 Task: Sort or filter contacts by category in Outlook.
Action: Mouse moved to (17, 82)
Screenshot: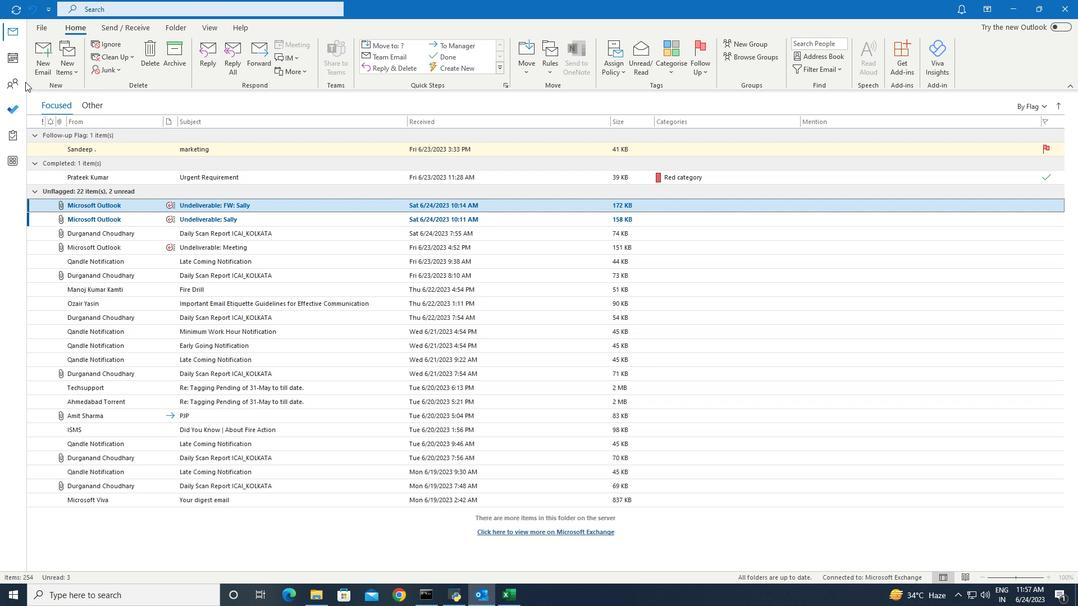 
Action: Mouse pressed left at (17, 82)
Screenshot: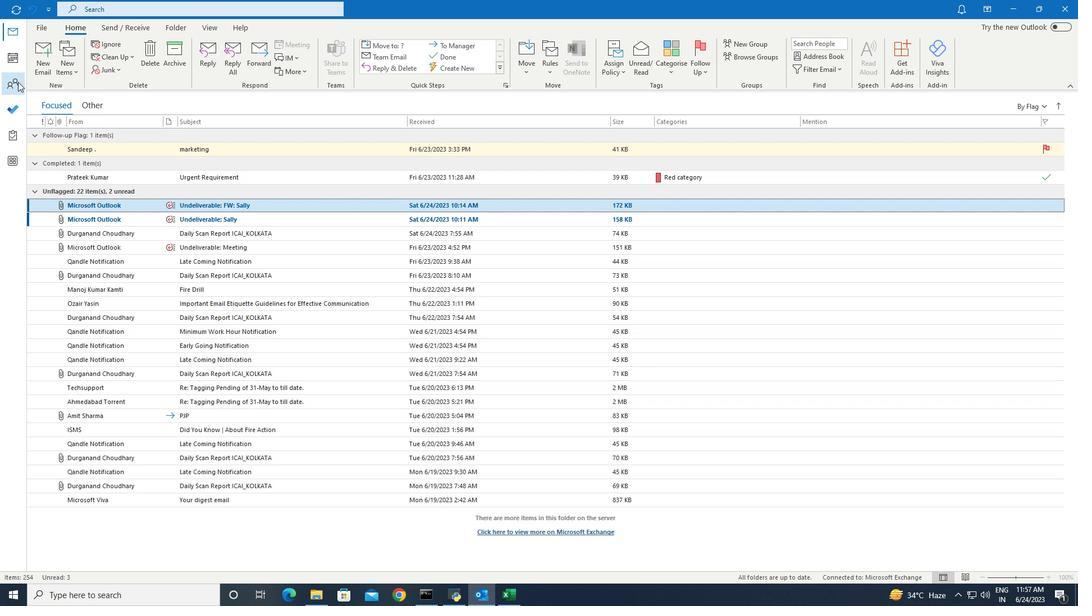 
Action: Mouse moved to (216, 26)
Screenshot: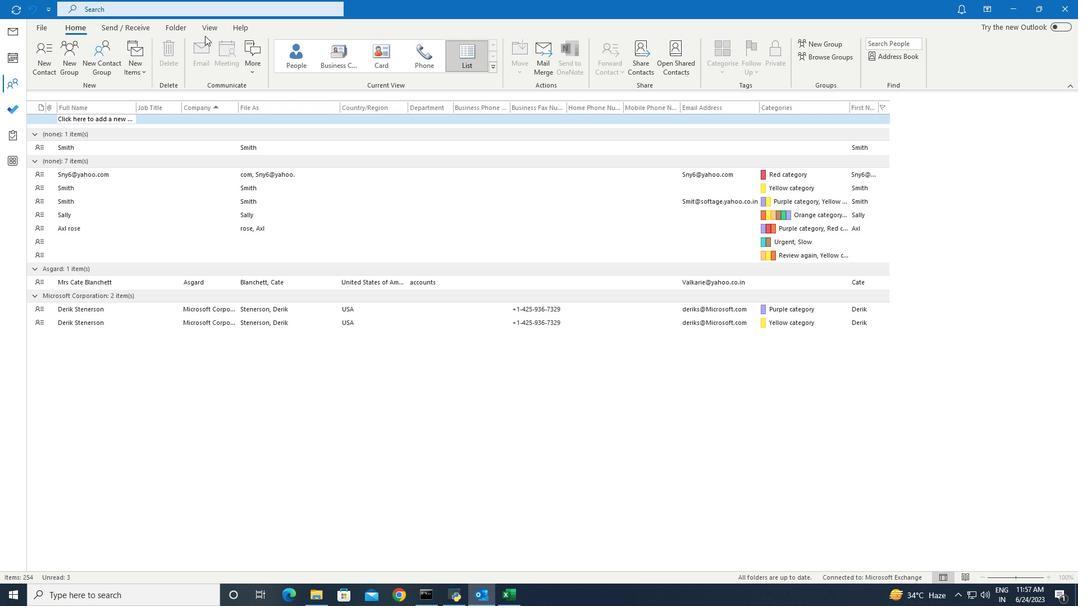 
Action: Mouse pressed left at (216, 26)
Screenshot: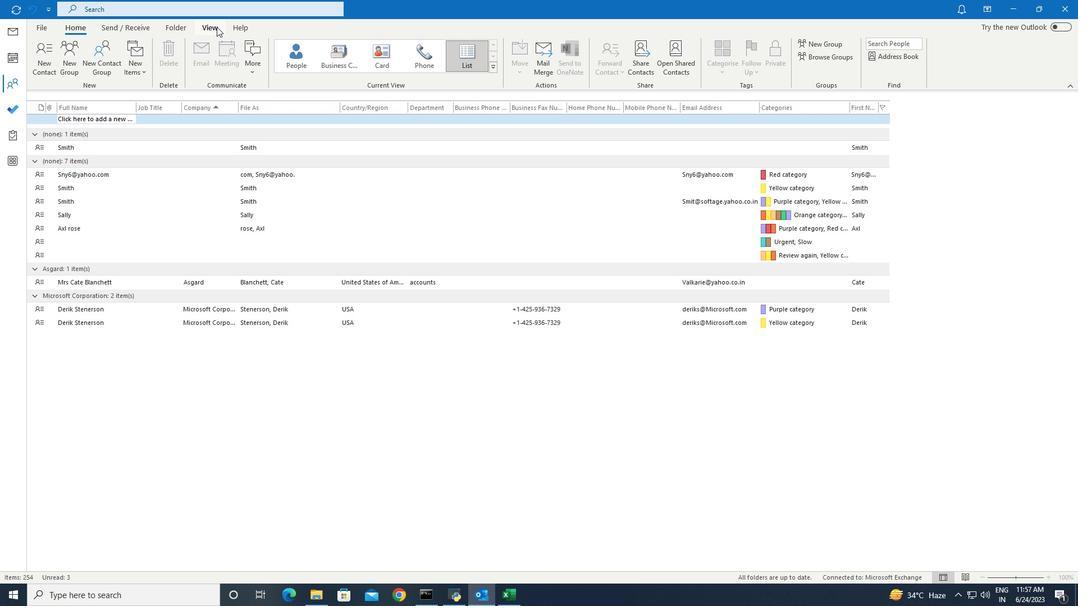 
Action: Mouse moved to (444, 73)
Screenshot: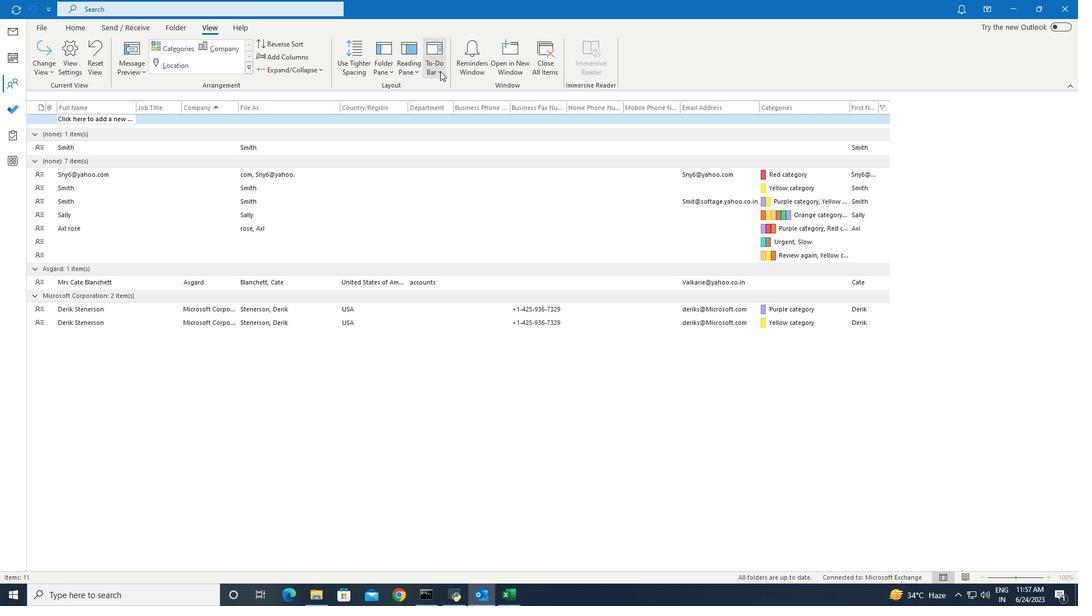 
Action: Mouse pressed left at (444, 73)
Screenshot: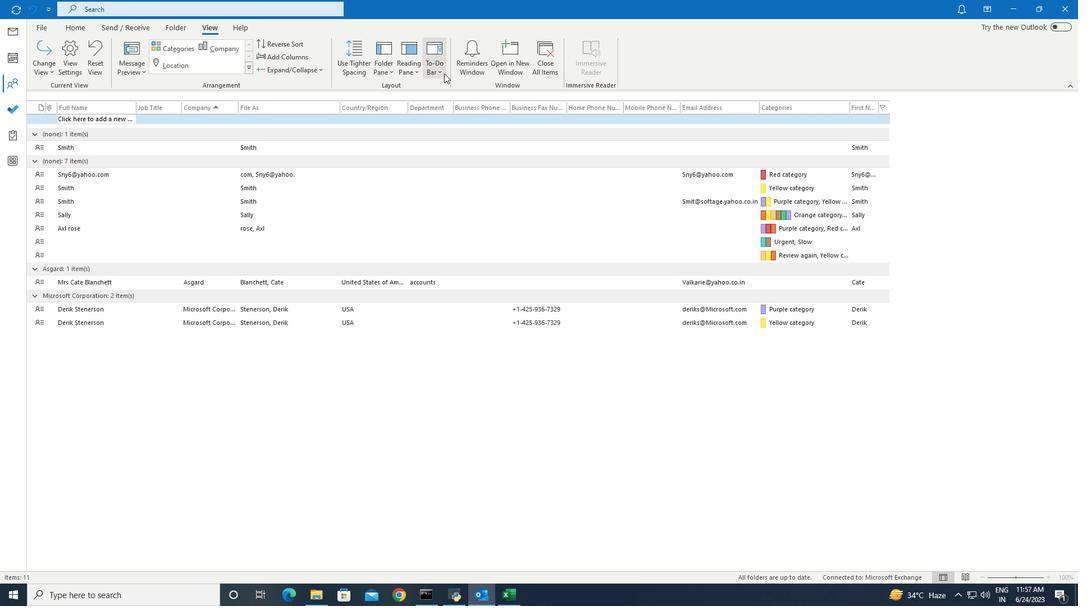 
Action: Mouse moved to (443, 85)
Screenshot: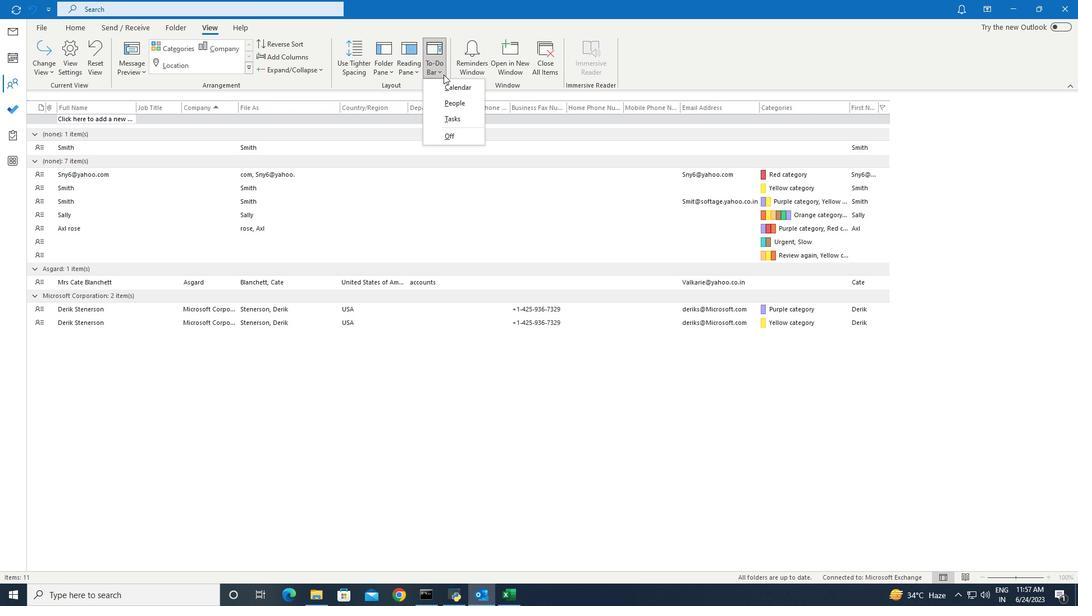 
Action: Mouse pressed left at (443, 85)
Screenshot: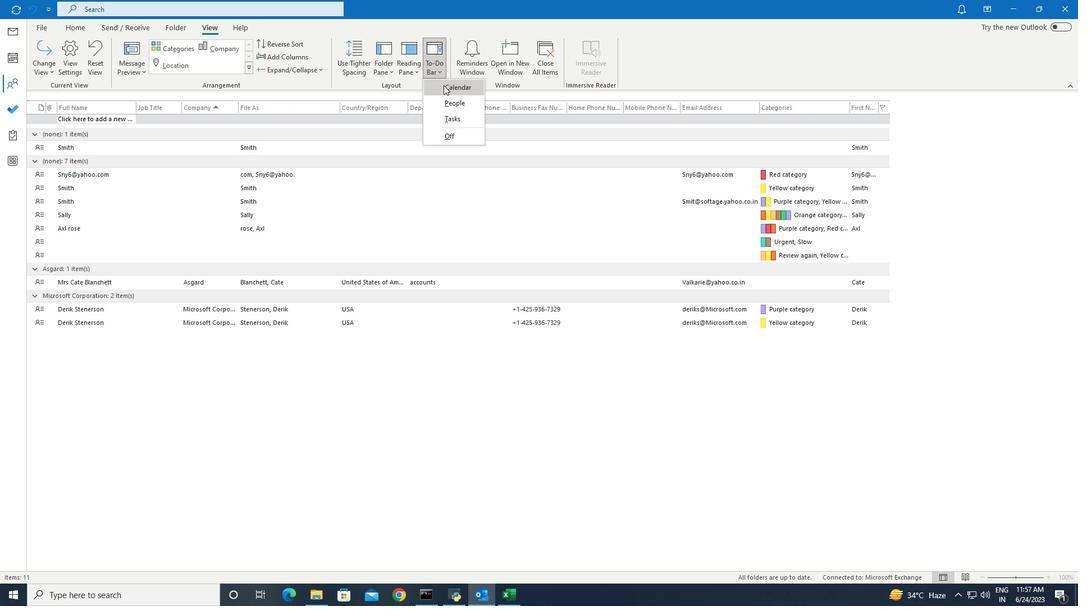 
